 Task: Add a dependency to the task Integrate website with payment gateways and invoicing systems , the existing task  Create a new event management system for a conference or trade show in the project AgileExpert
Action: Mouse moved to (70, 435)
Screenshot: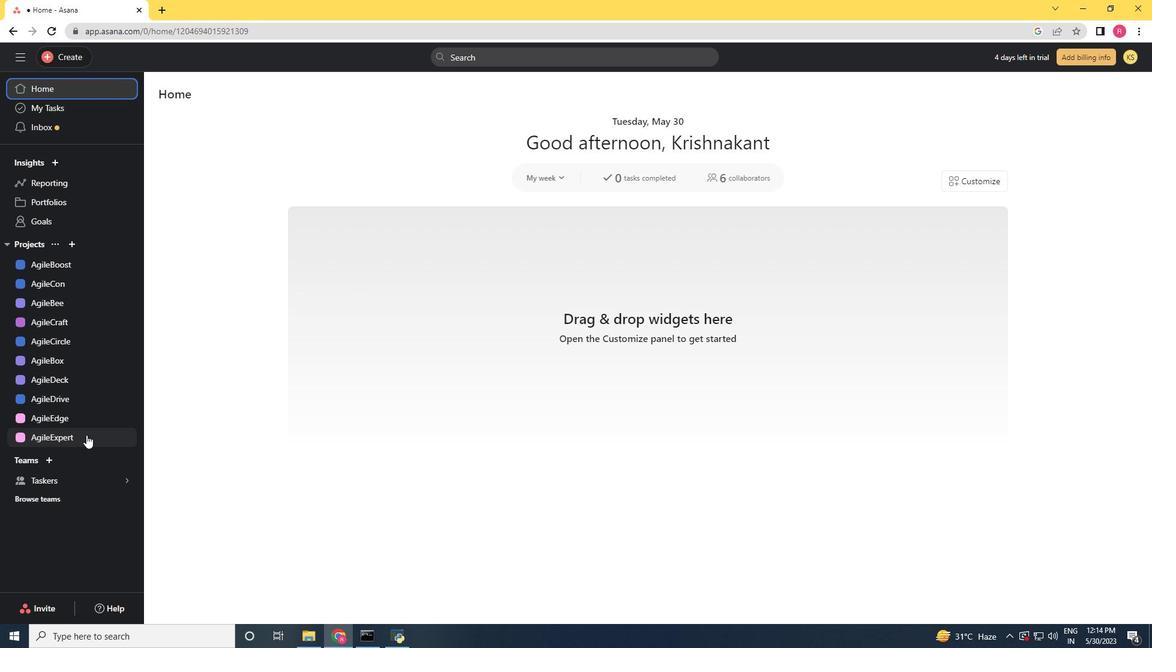 
Action: Mouse pressed left at (70, 435)
Screenshot: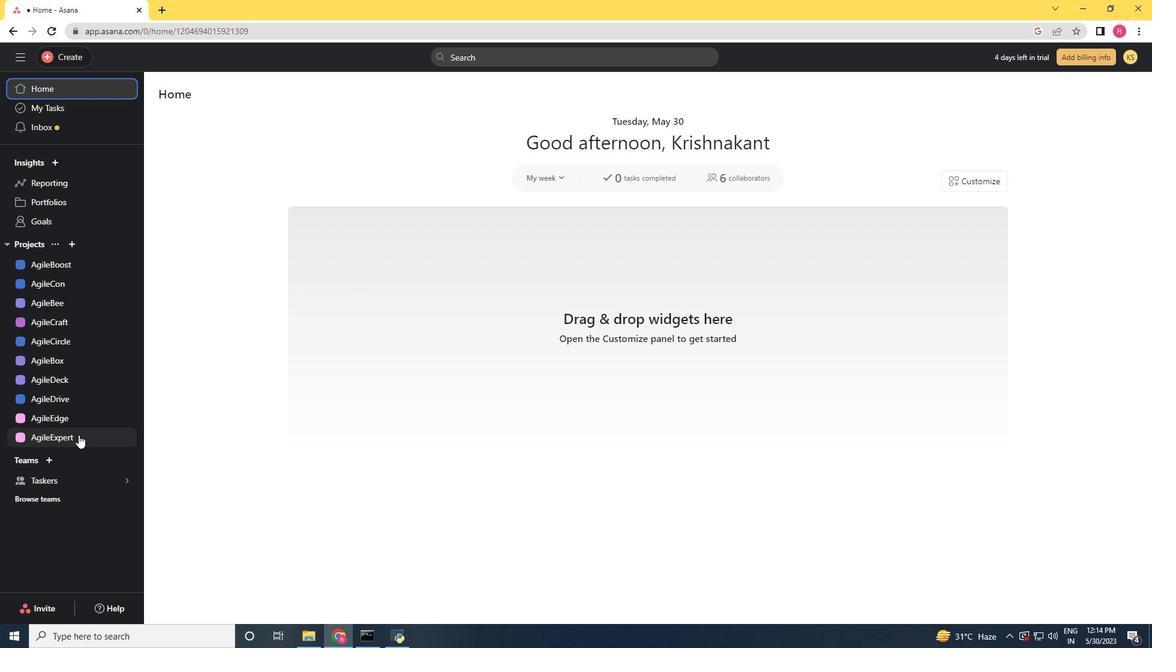 
Action: Mouse moved to (568, 553)
Screenshot: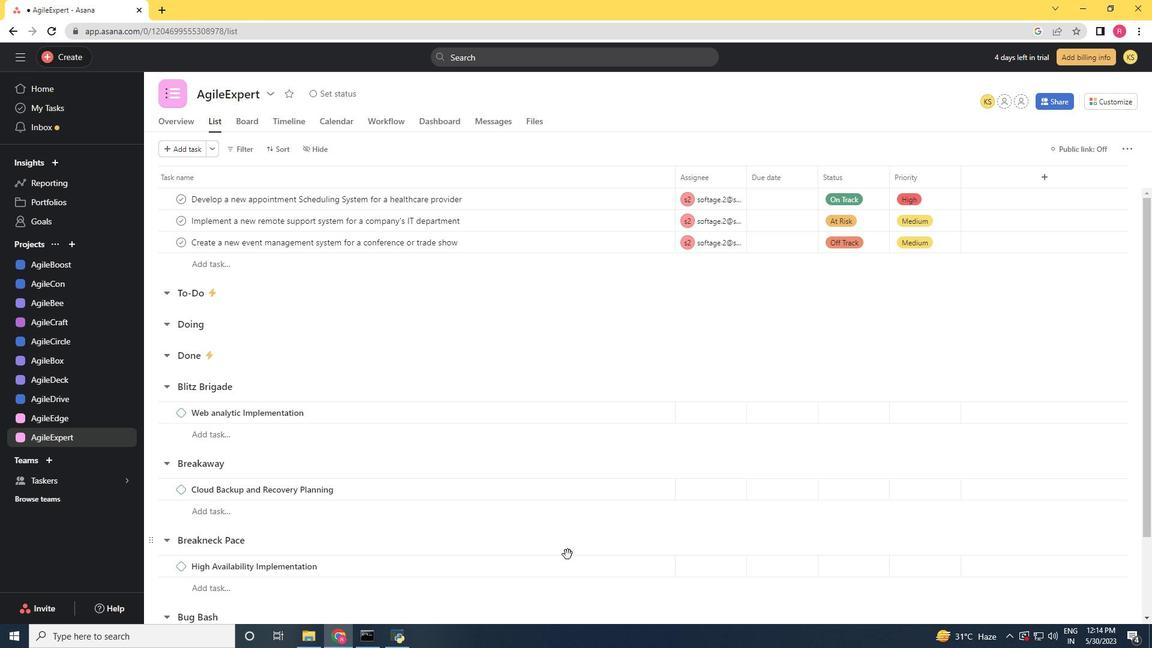 
Action: Mouse scrolled (568, 552) with delta (0, 0)
Screenshot: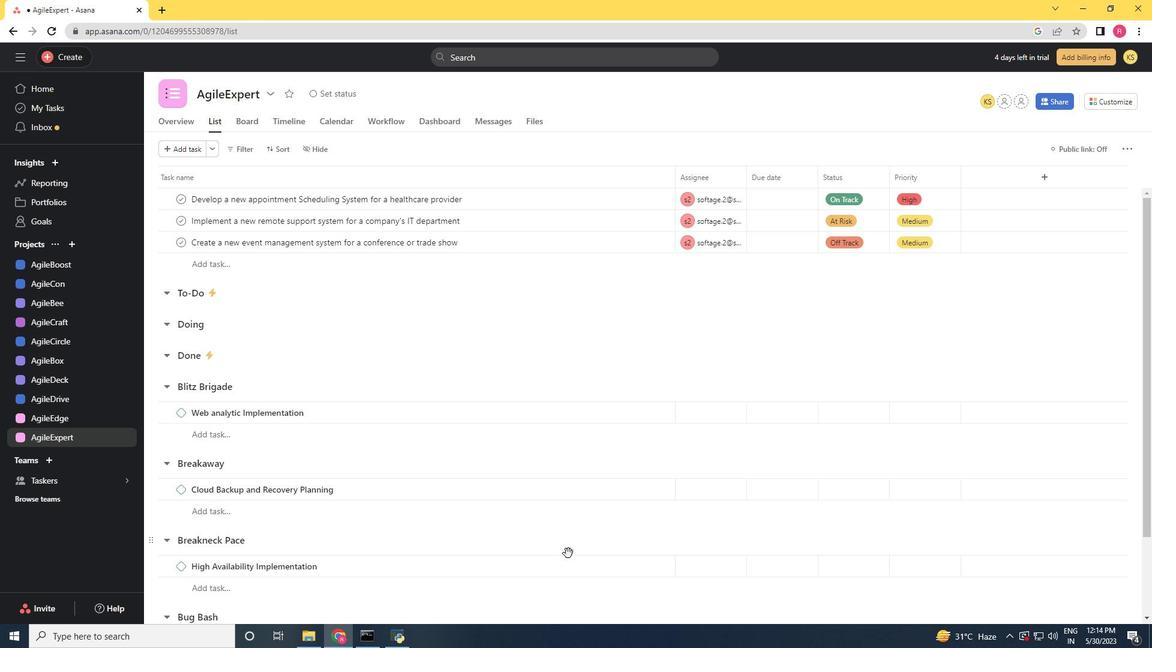 
Action: Mouse scrolled (568, 552) with delta (0, 0)
Screenshot: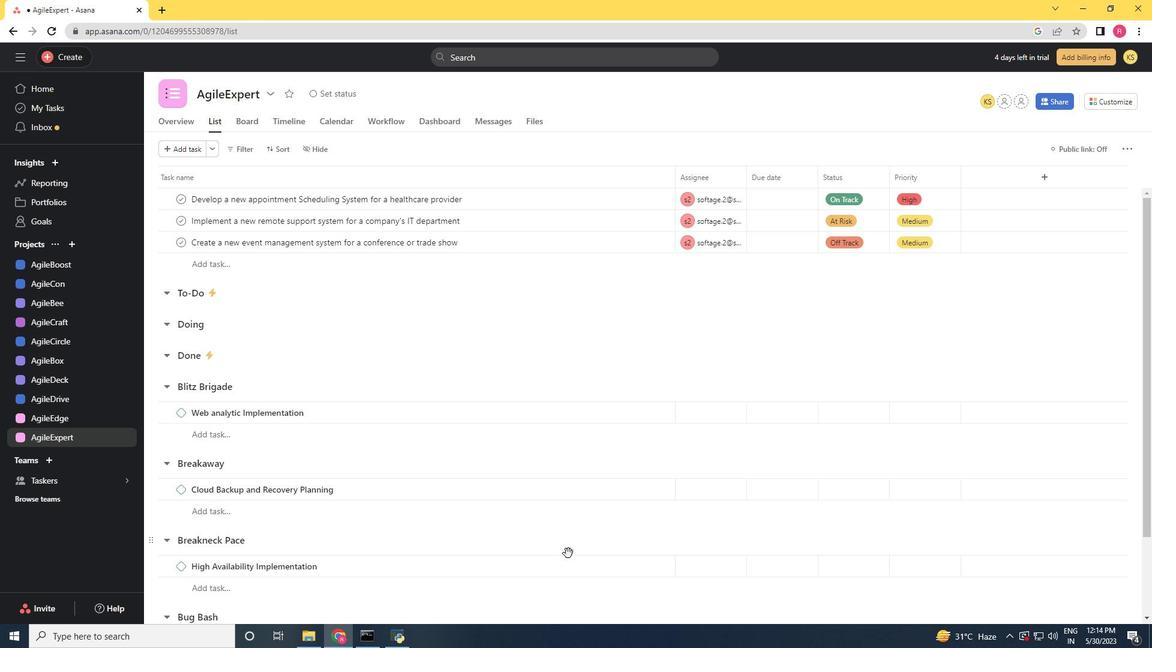 
Action: Mouse scrolled (568, 552) with delta (0, 0)
Screenshot: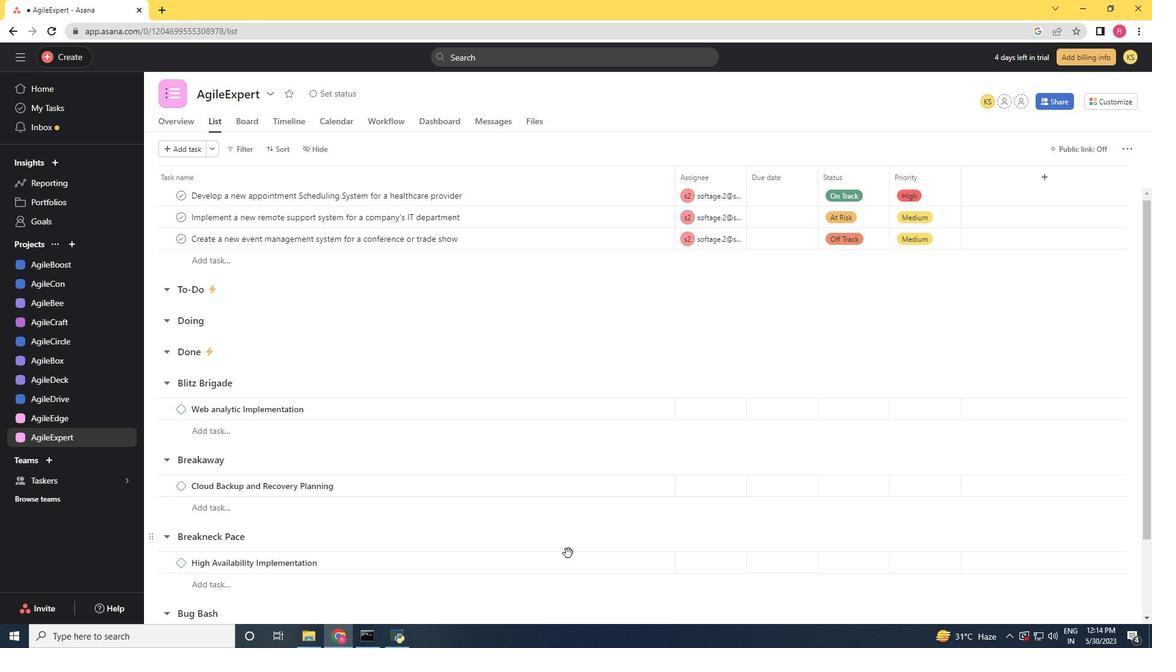 
Action: Mouse scrolled (568, 552) with delta (0, 0)
Screenshot: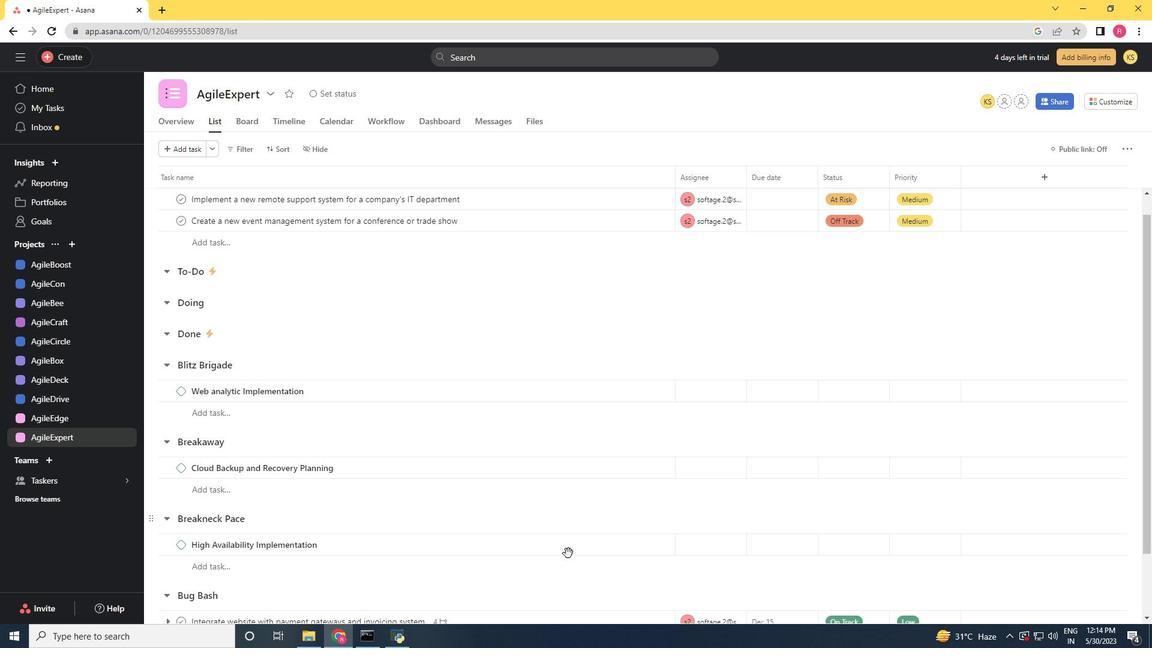 
Action: Mouse scrolled (568, 552) with delta (0, 0)
Screenshot: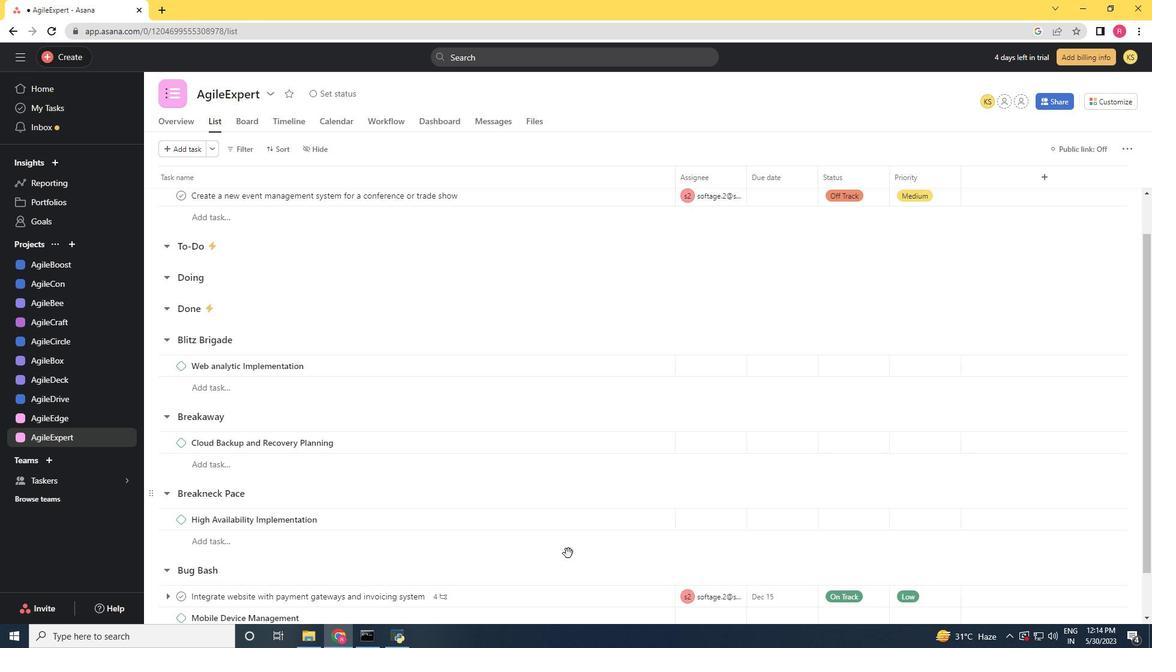 
Action: Mouse moved to (570, 544)
Screenshot: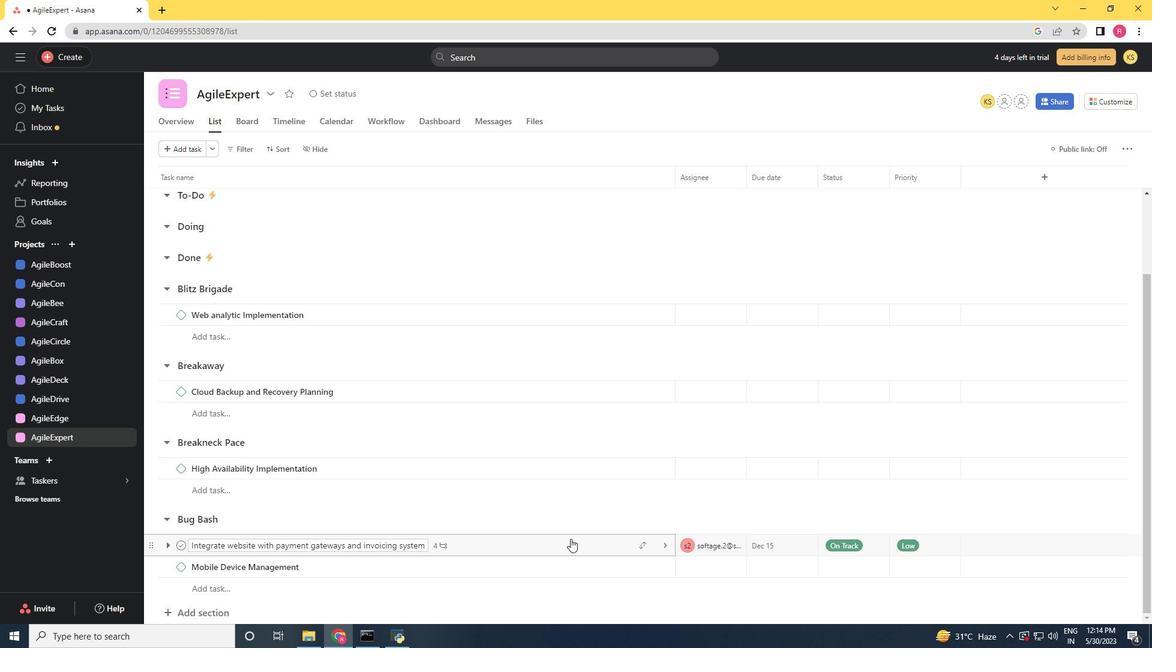
Action: Mouse pressed left at (570, 544)
Screenshot: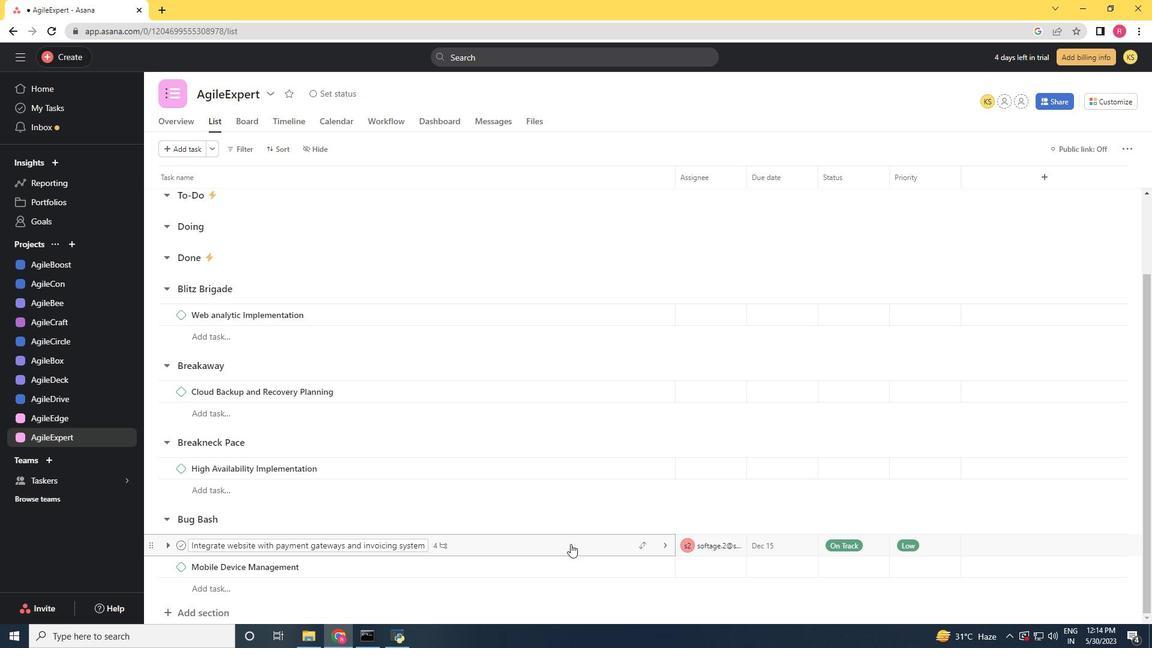 
Action: Mouse moved to (851, 353)
Screenshot: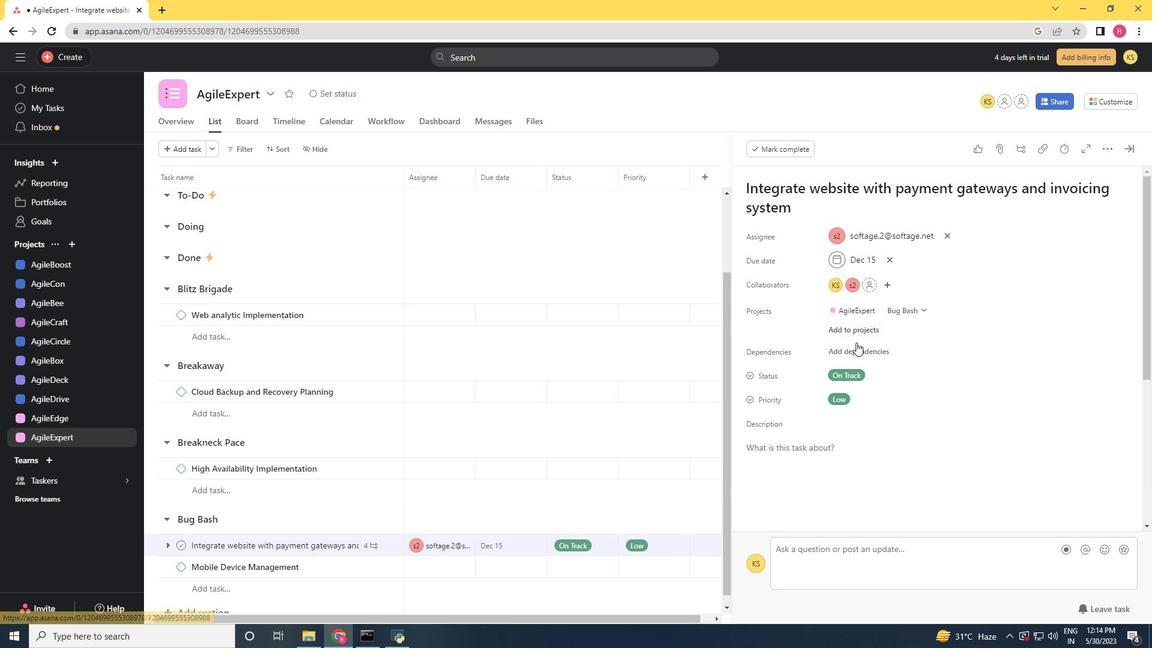 
Action: Mouse pressed left at (851, 353)
Screenshot: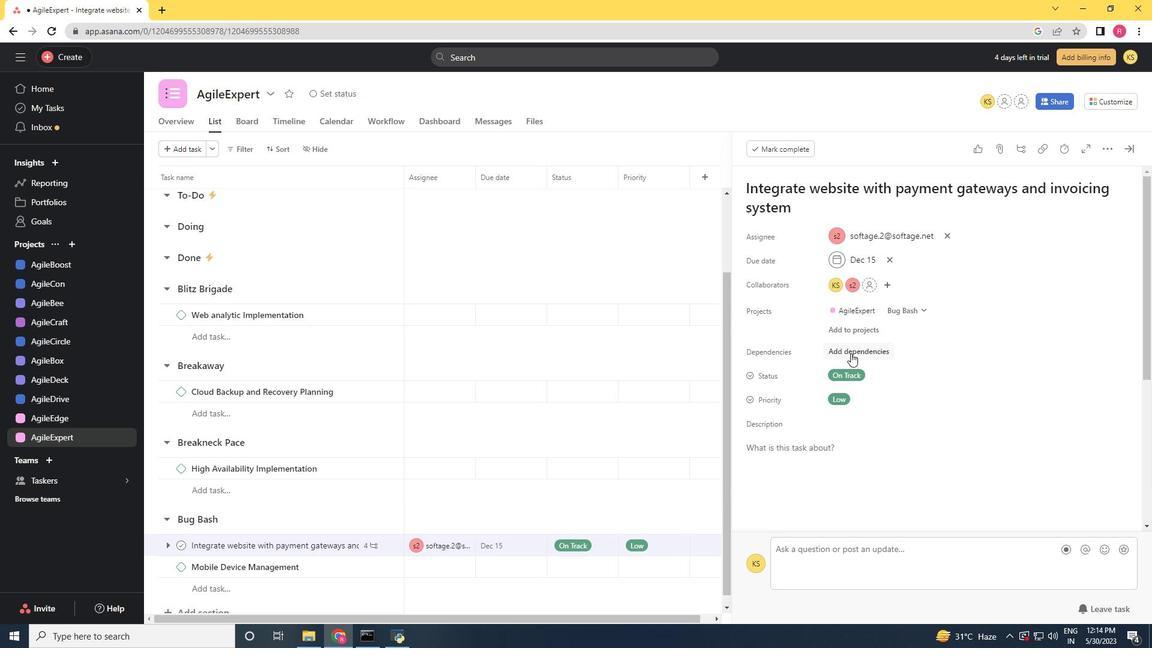 
Action: Key pressed <Key.shift><Key.shift><Key.shift><Key.shift><Key.shift><Key.shift><Key.shift><Key.shift><Key.shift><Key.shift><Key.shift><Key.shift><Key.shift><Key.shift><Key.shift><Key.shift>Create<Key.space>a<Key.space>new<Key.space>evemt<Key.backspace><Key.backspace>nt<Key.space>management<Key.space>system<Key.space>for<Key.space>a<Key.space>conferem<Key.backspace>nce<Key.space>or<Key.space>trade<Key.space>show<Key.space>
Screenshot: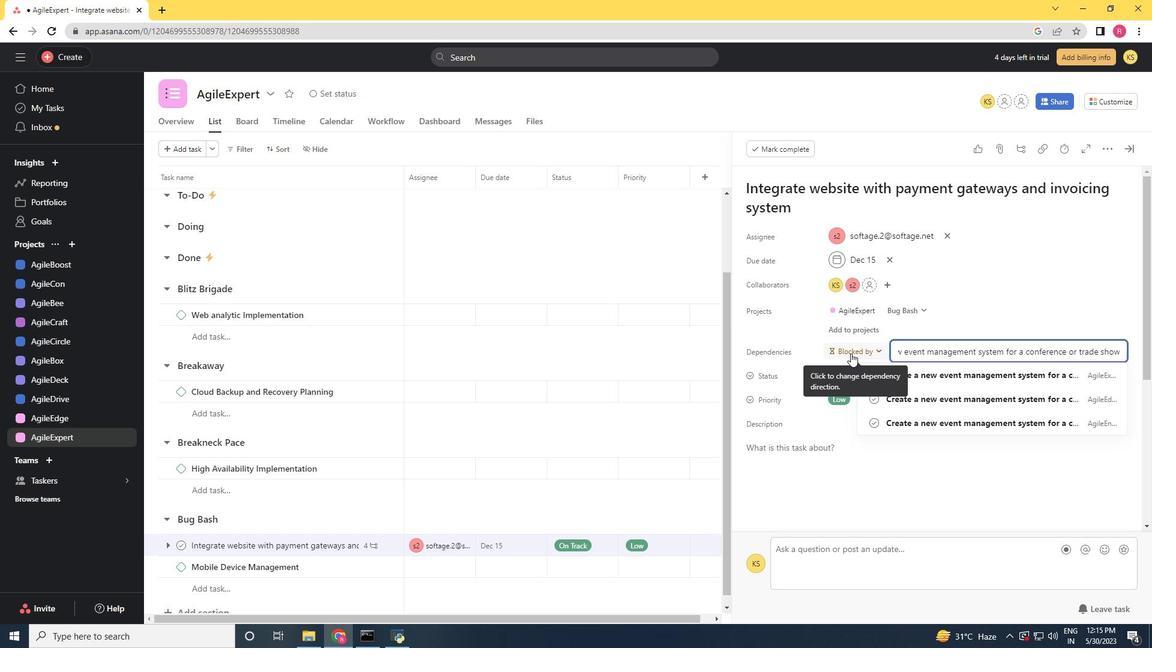
Action: Mouse moved to (1034, 375)
Screenshot: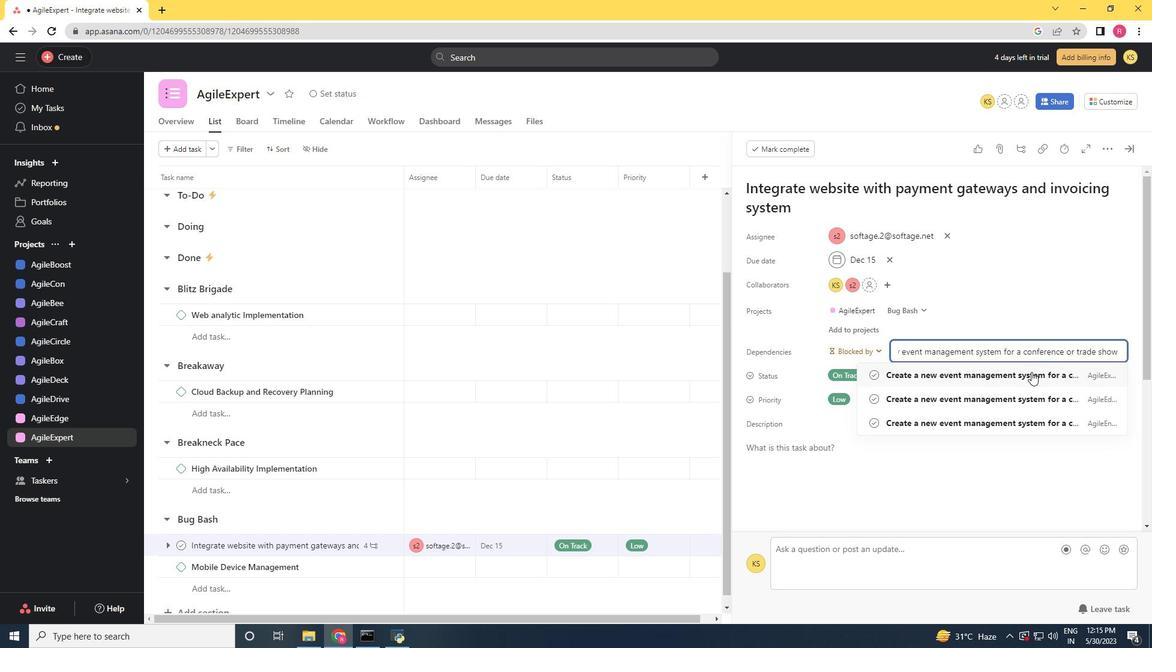 
Action: Mouse pressed left at (1034, 375)
Screenshot: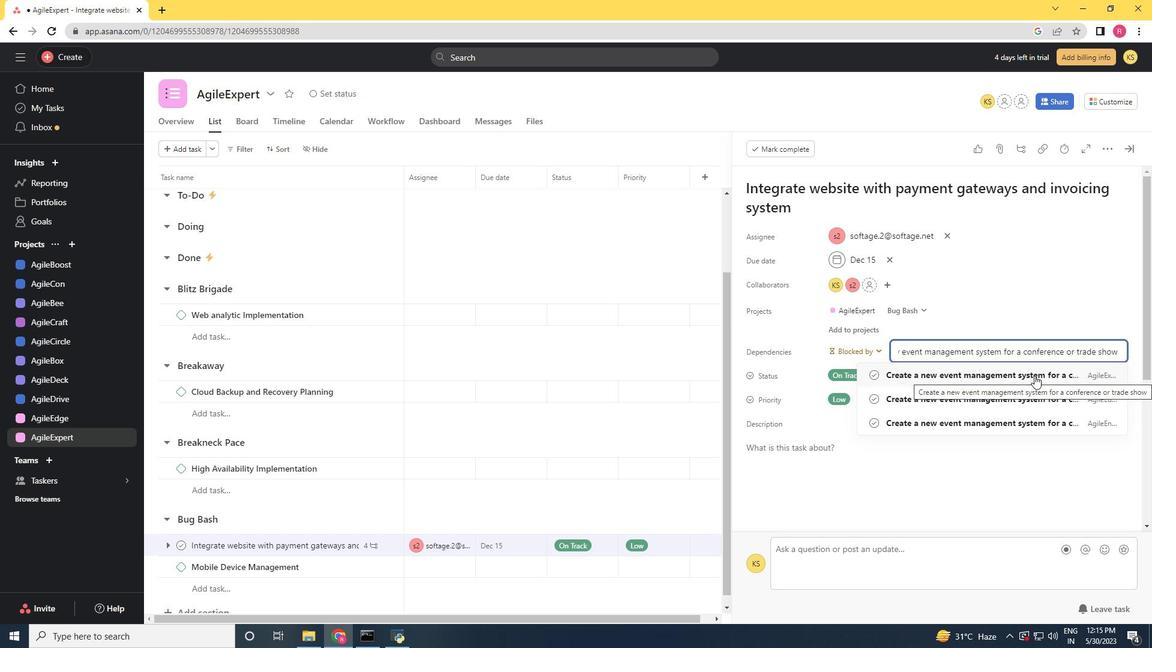 
